Task: Change the gender to prefer not to say.
Action: Mouse moved to (406, 221)
Screenshot: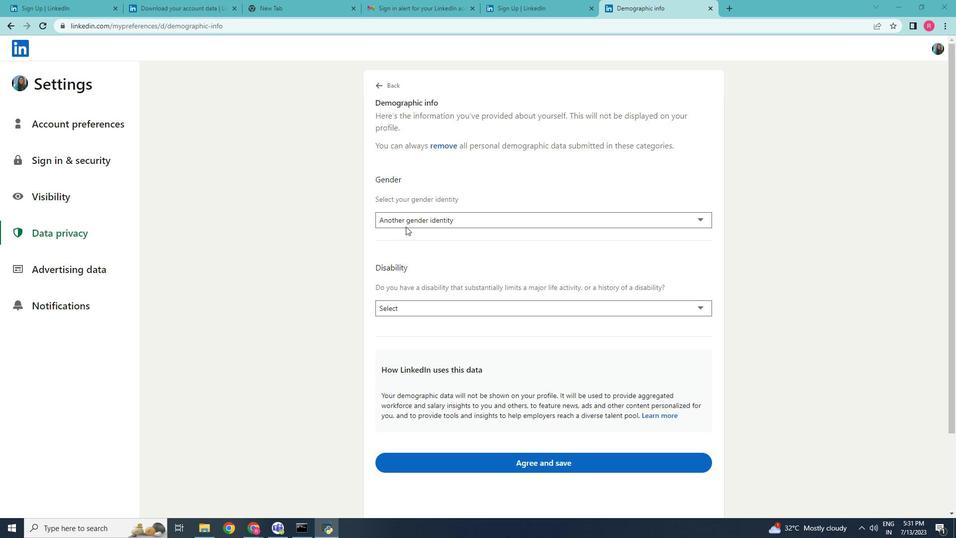 
Action: Mouse pressed left at (406, 221)
Screenshot: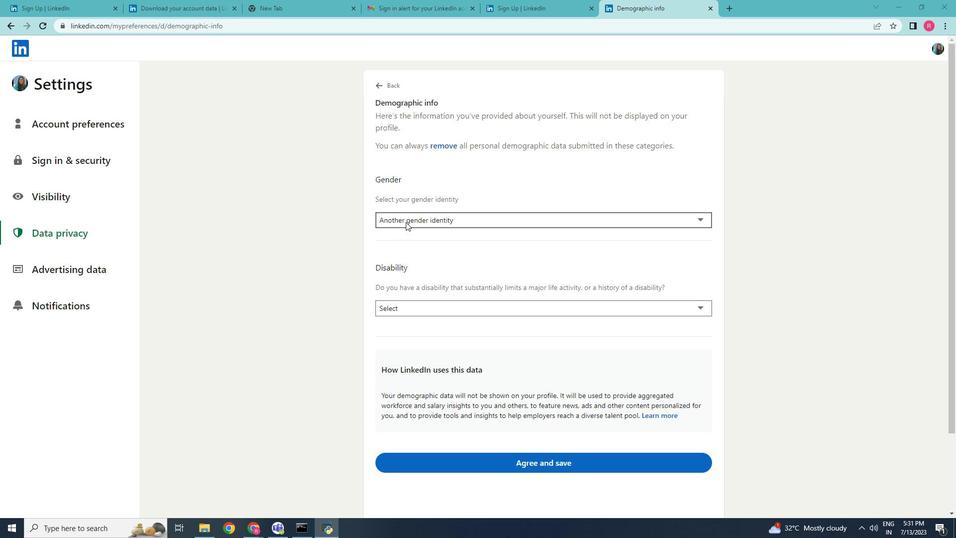 
Action: Mouse moved to (424, 277)
Screenshot: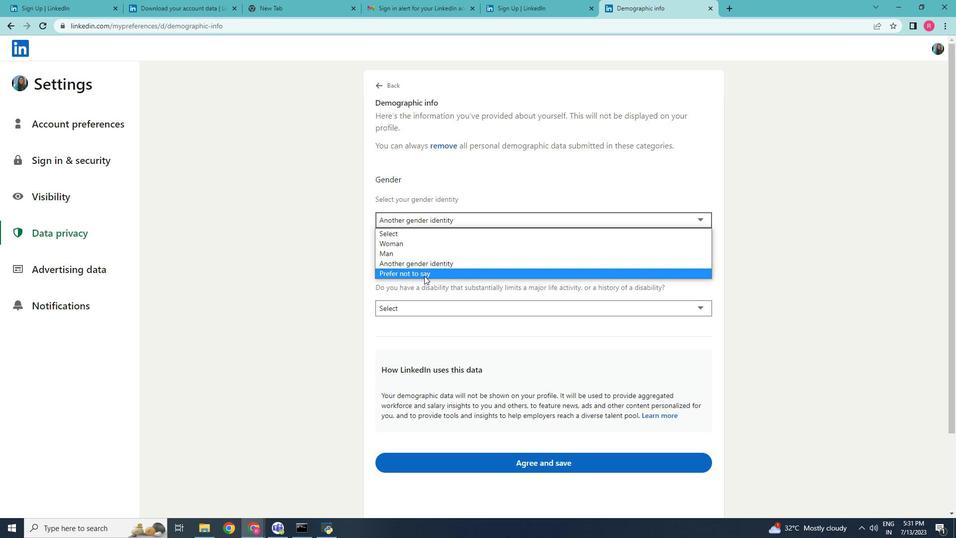 
Action: Mouse pressed left at (424, 277)
Screenshot: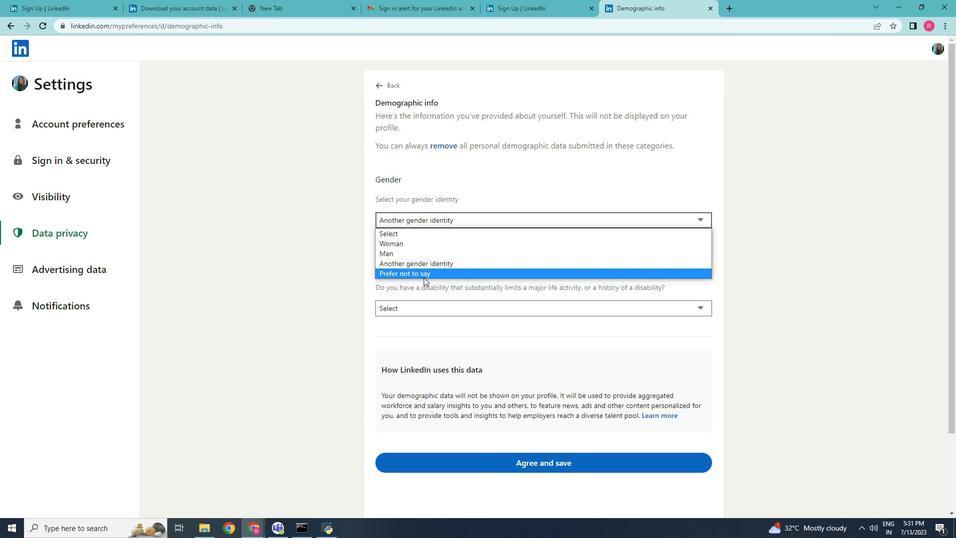 
